 Task: Move the task Create a new online platform for car rental services to the section To-Do in the project AgileMission and sort the tasks in the project by Assignee in Ascending order
Action: Mouse moved to (587, 500)
Screenshot: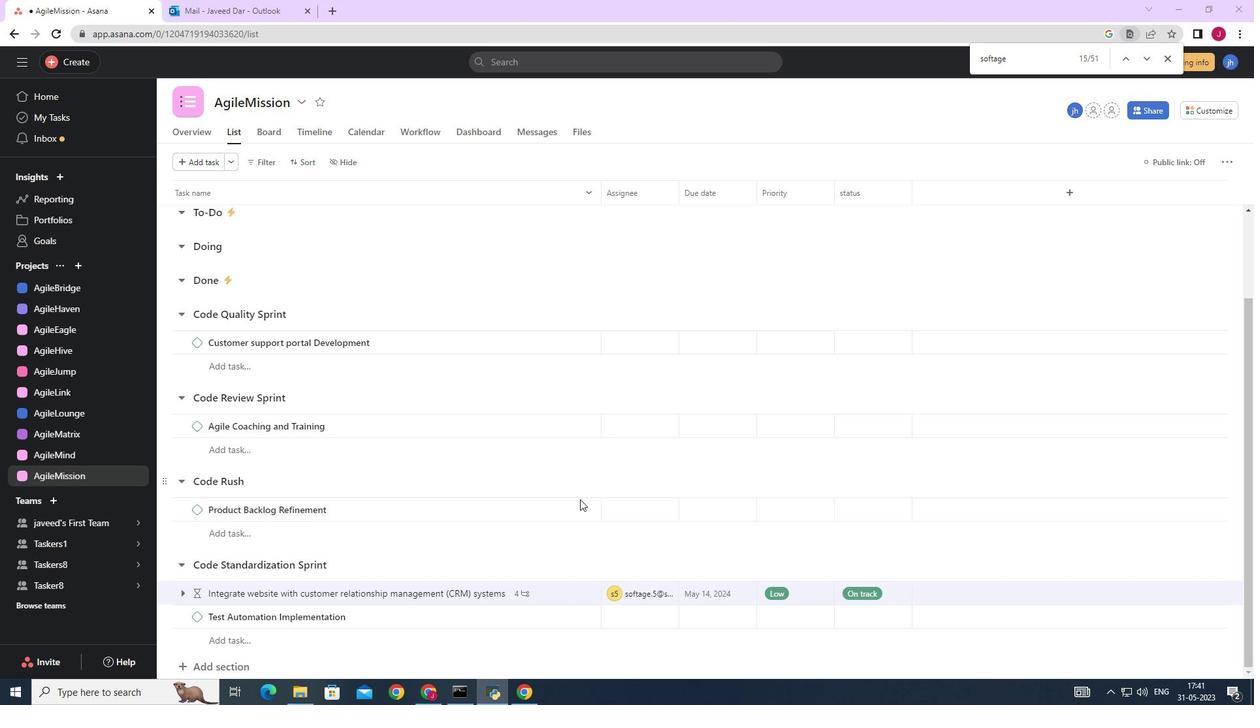 
Action: Mouse scrolled (587, 501) with delta (0, 0)
Screenshot: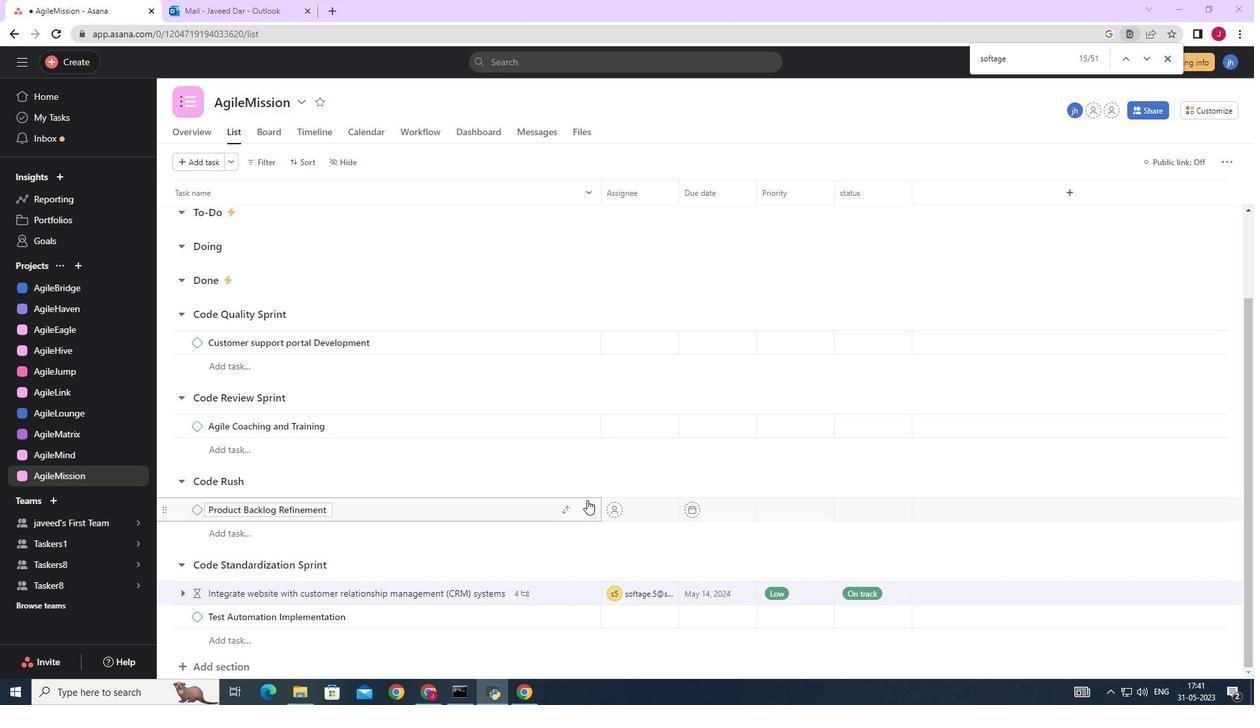 
Action: Mouse scrolled (587, 501) with delta (0, 0)
Screenshot: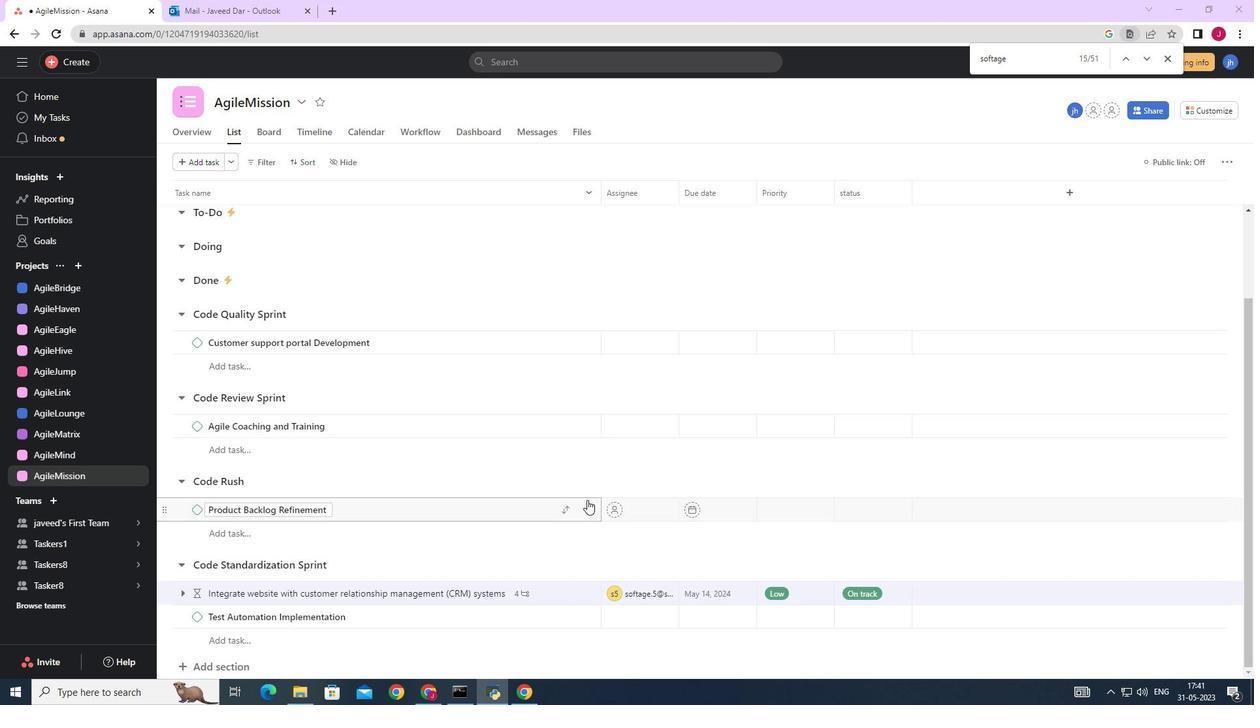 
Action: Mouse scrolled (587, 501) with delta (0, 0)
Screenshot: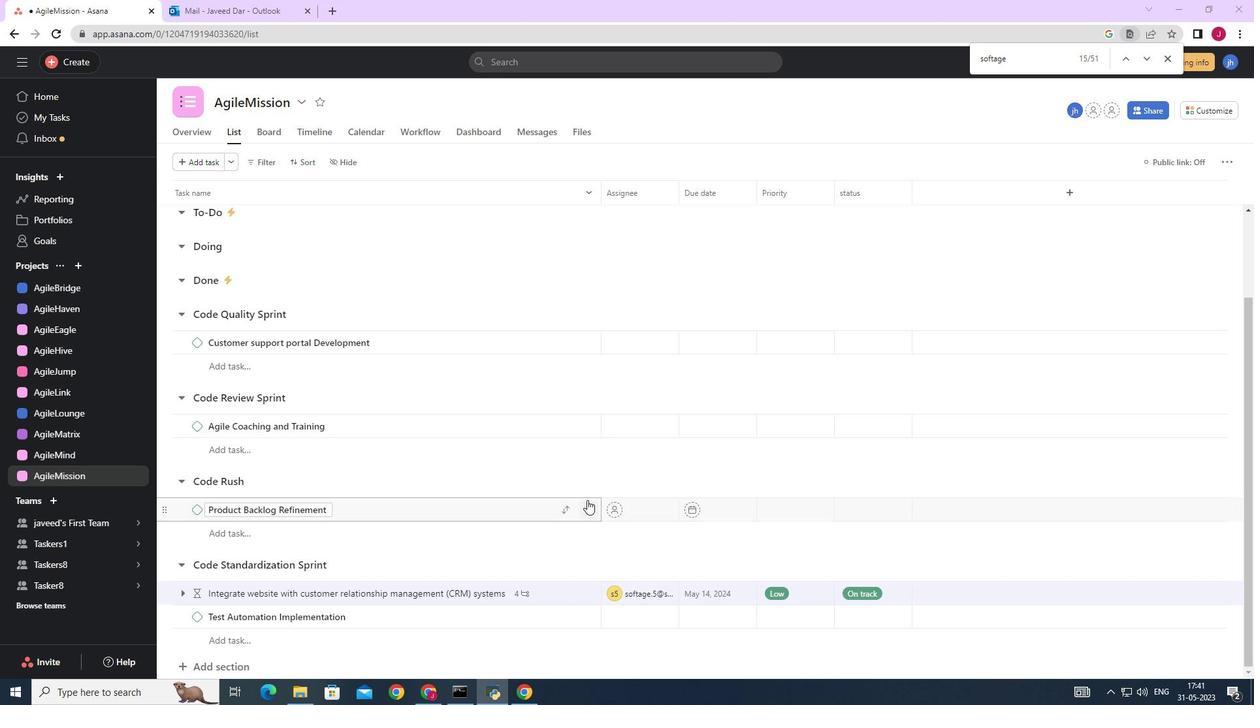 
Action: Mouse moved to (338, 366)
Screenshot: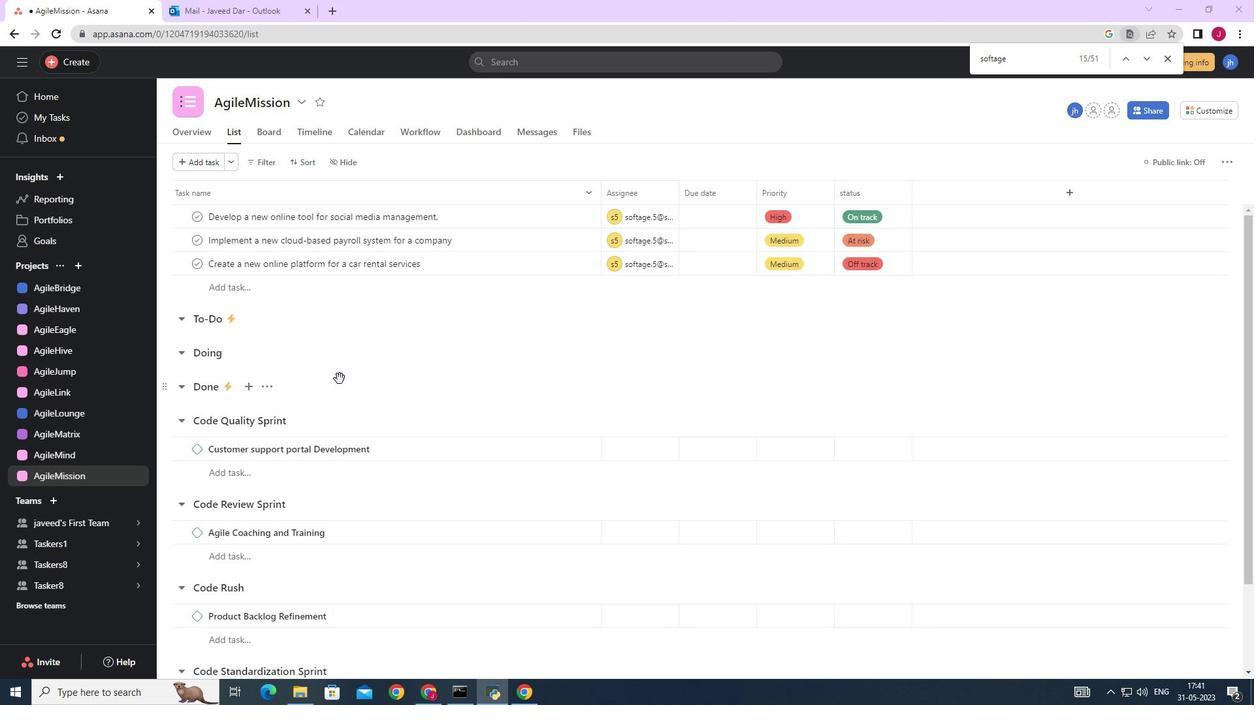 
Action: Mouse scrolled (338, 367) with delta (0, 0)
Screenshot: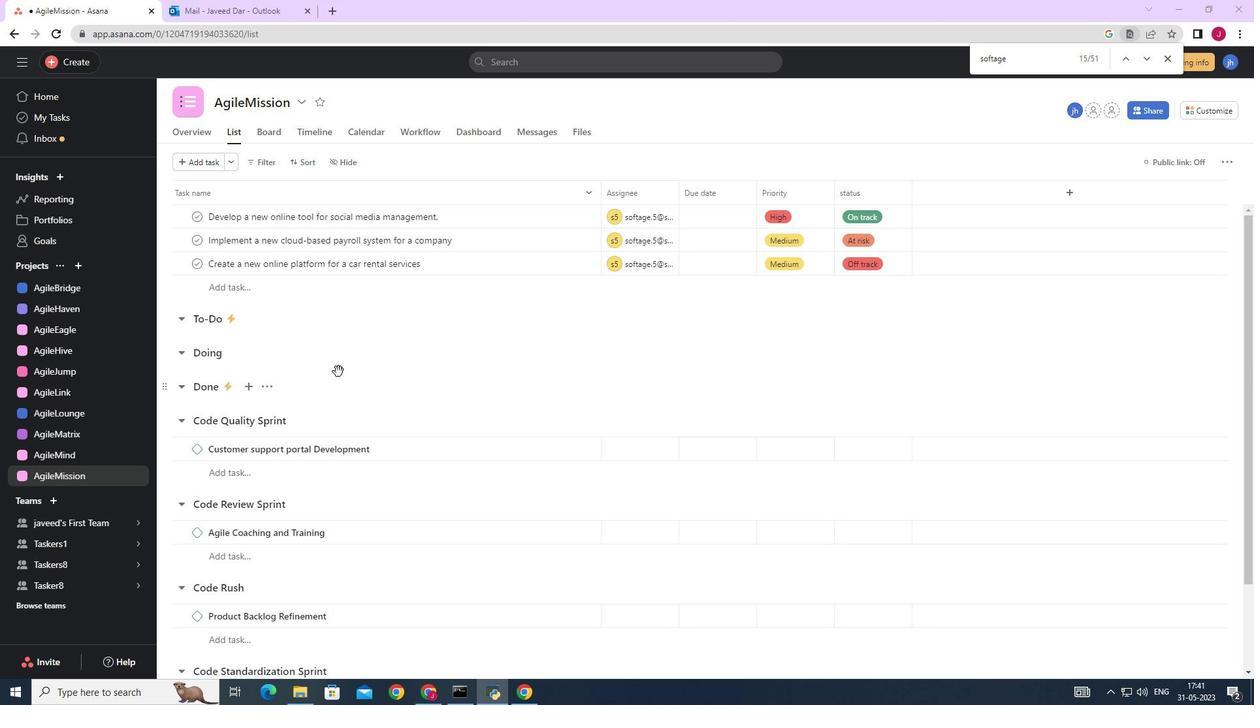 
Action: Mouse scrolled (338, 367) with delta (0, 0)
Screenshot: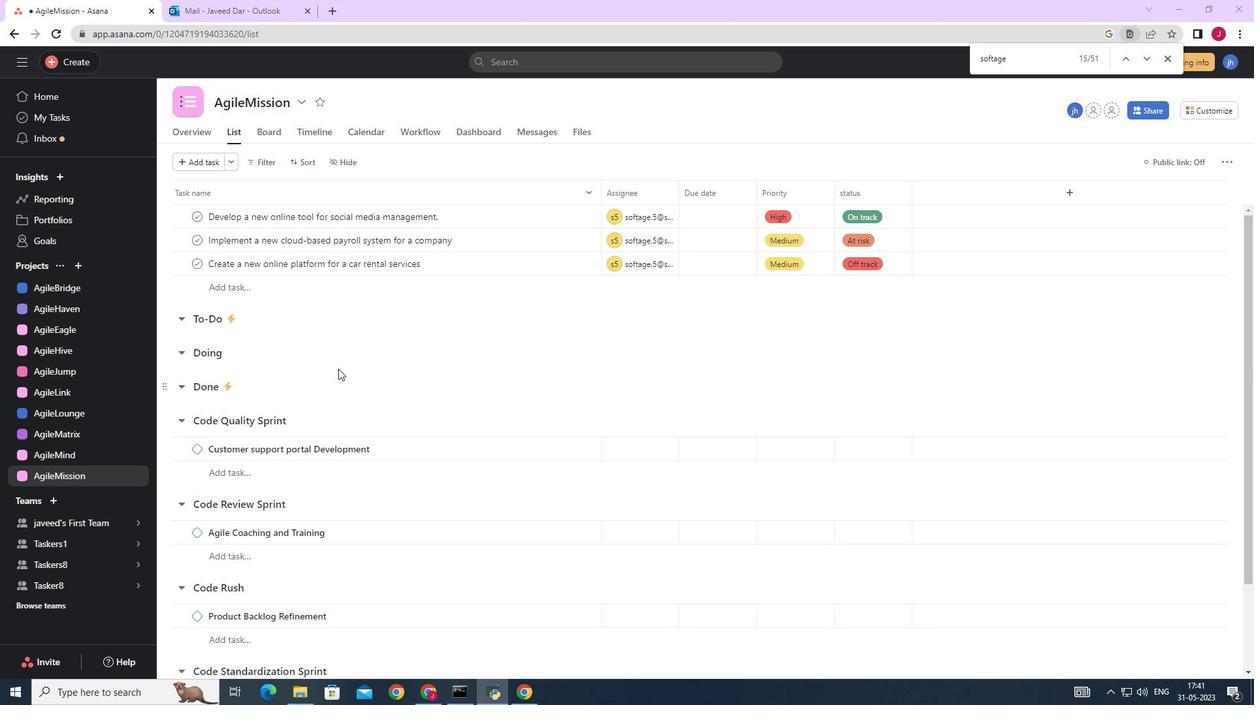 
Action: Mouse moved to (571, 263)
Screenshot: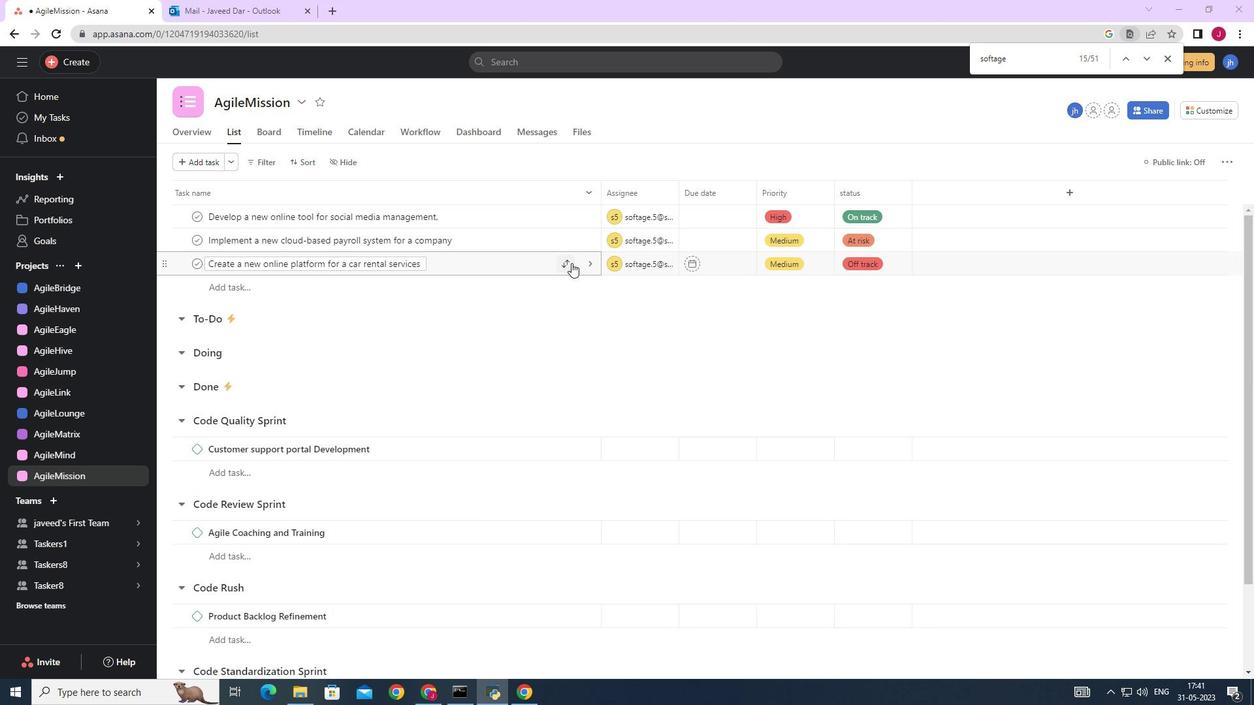 
Action: Mouse pressed left at (571, 263)
Screenshot: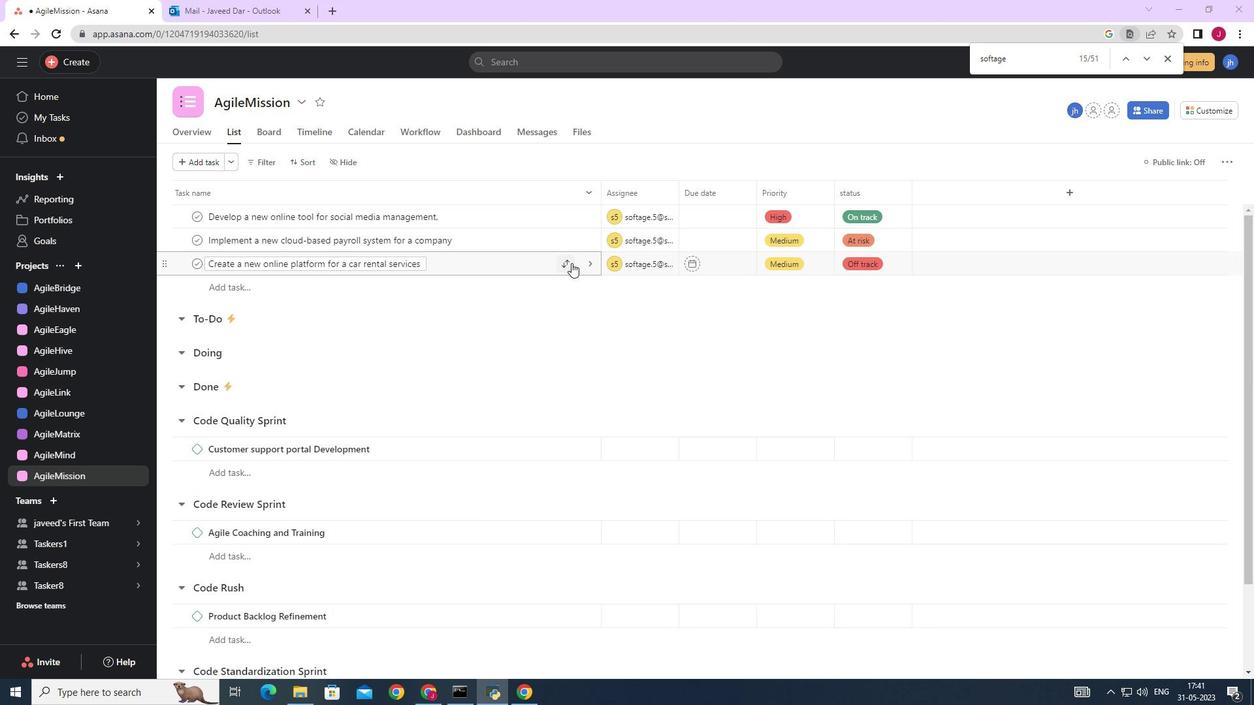 
Action: Mouse moved to (477, 333)
Screenshot: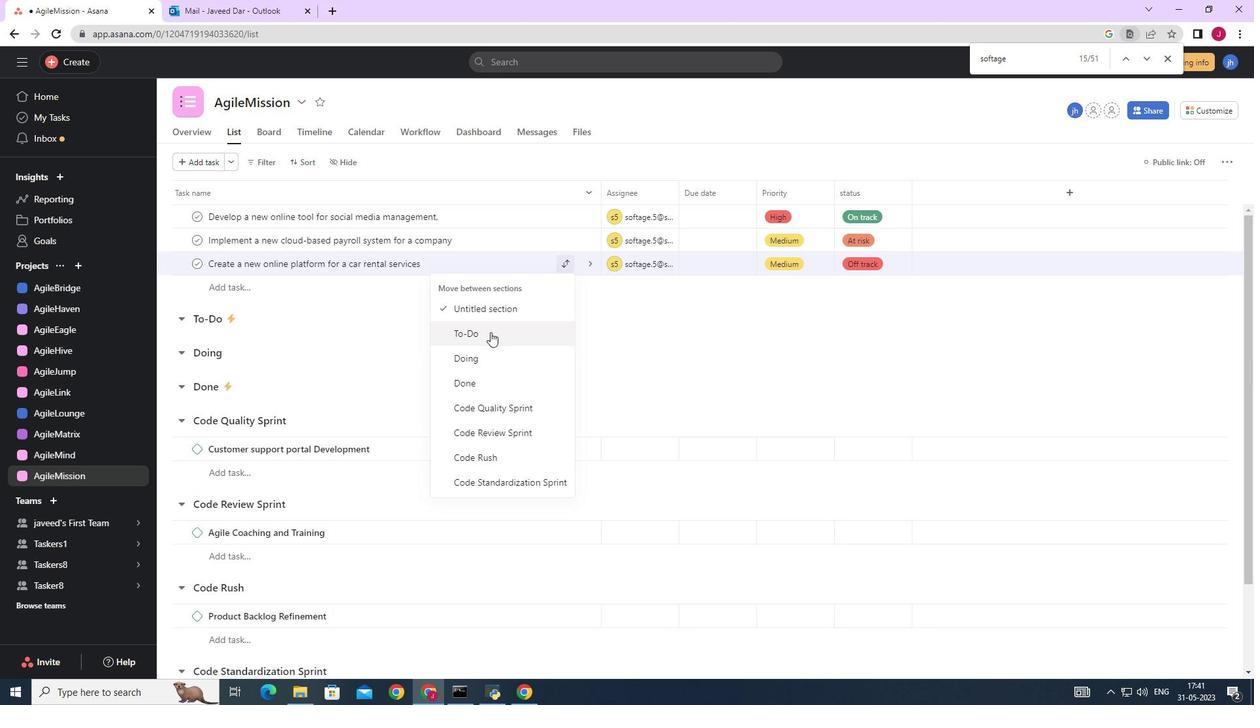 
Action: Mouse pressed left at (477, 333)
Screenshot: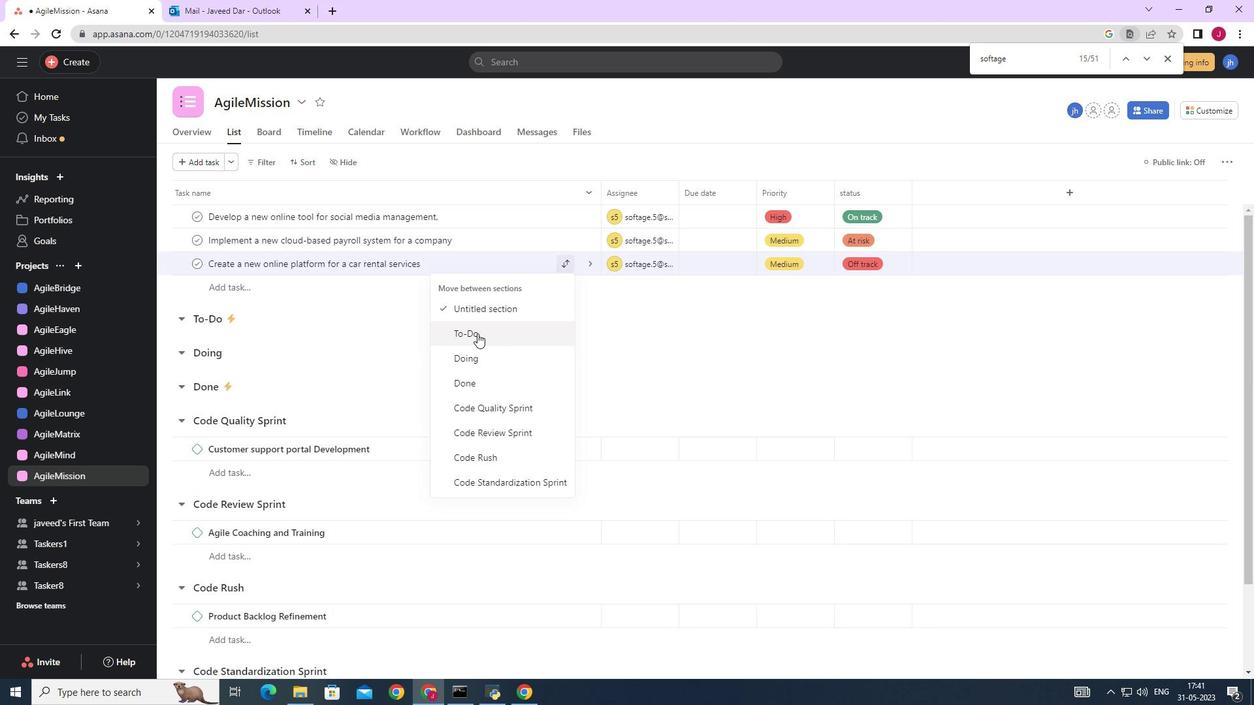 
Action: Mouse moved to (303, 160)
Screenshot: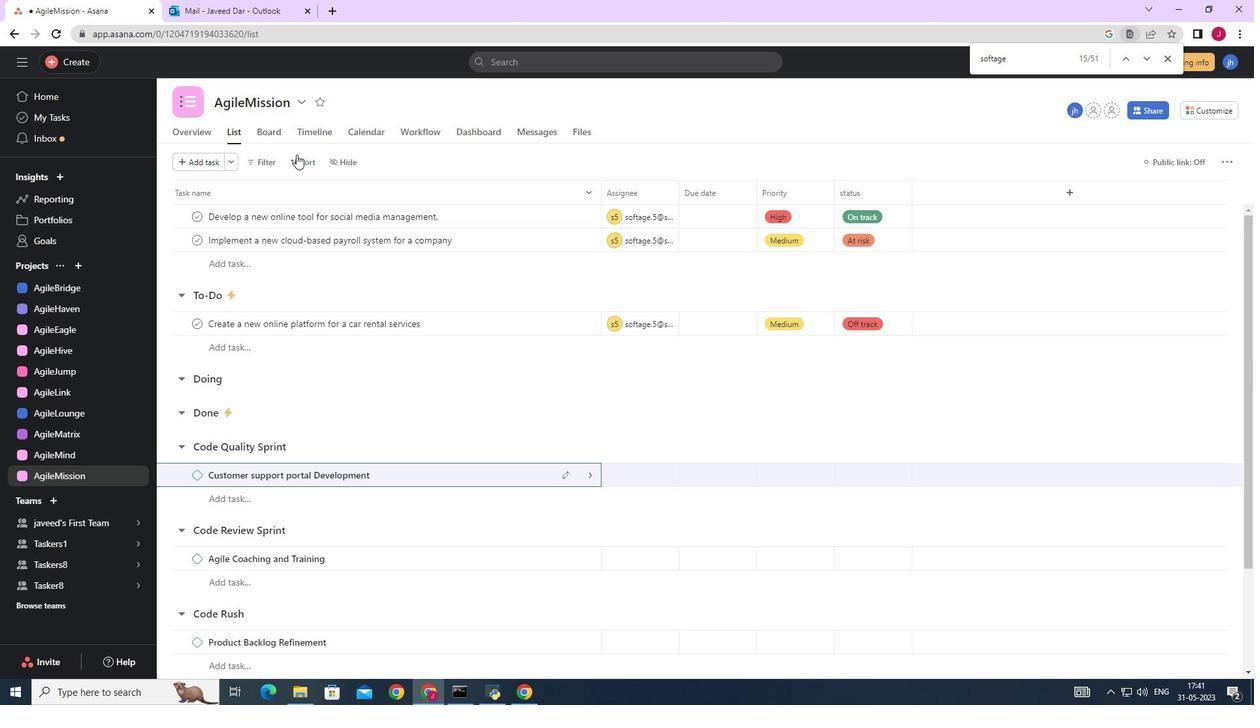 
Action: Mouse pressed left at (303, 160)
Screenshot: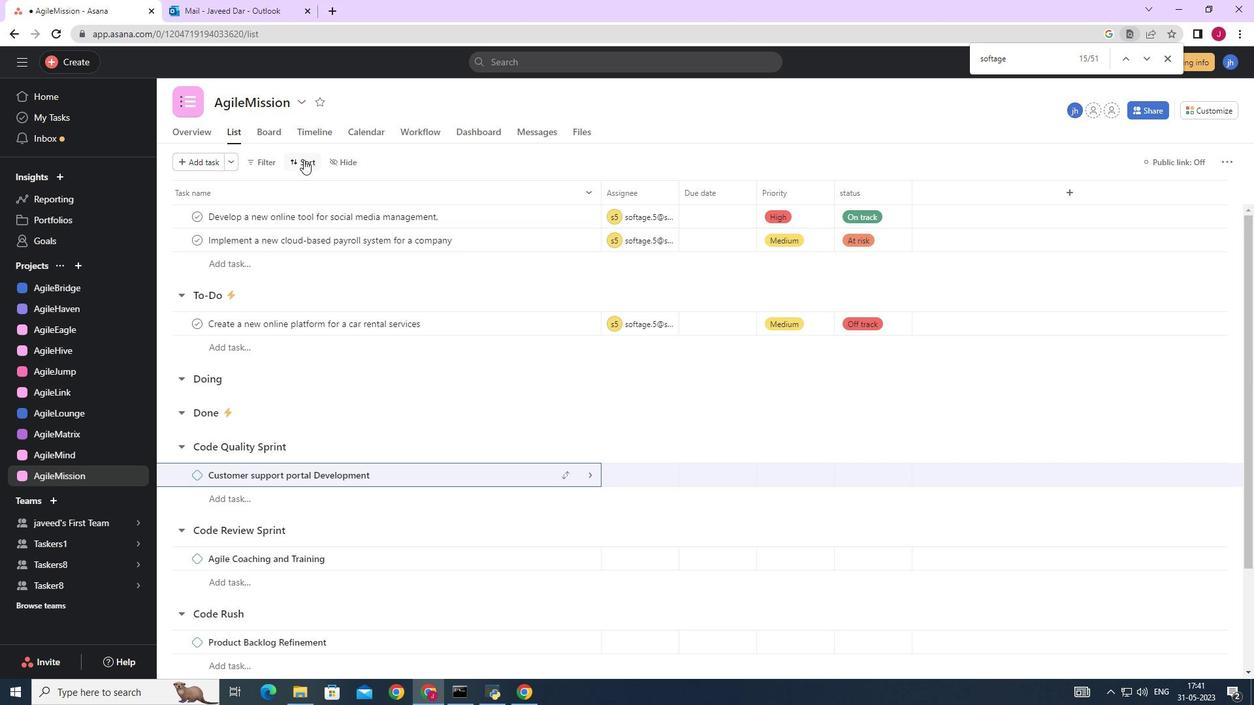 
Action: Mouse moved to (341, 265)
Screenshot: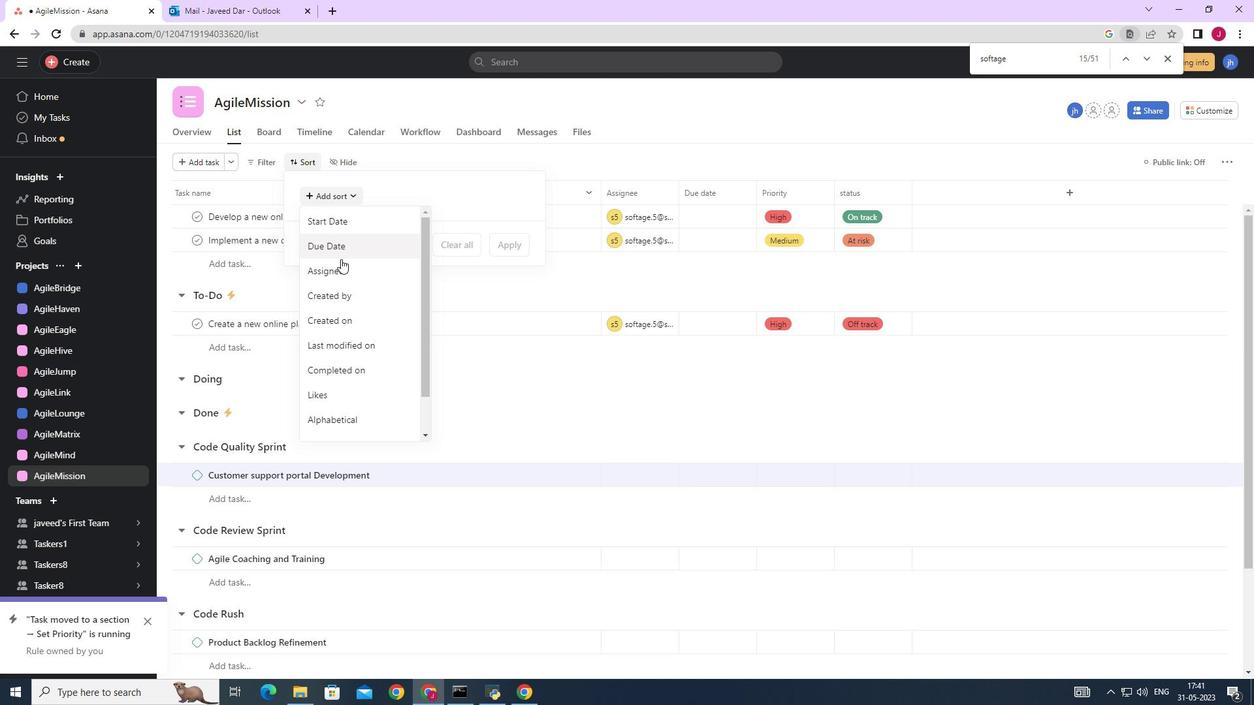 
Action: Mouse pressed left at (341, 265)
Screenshot: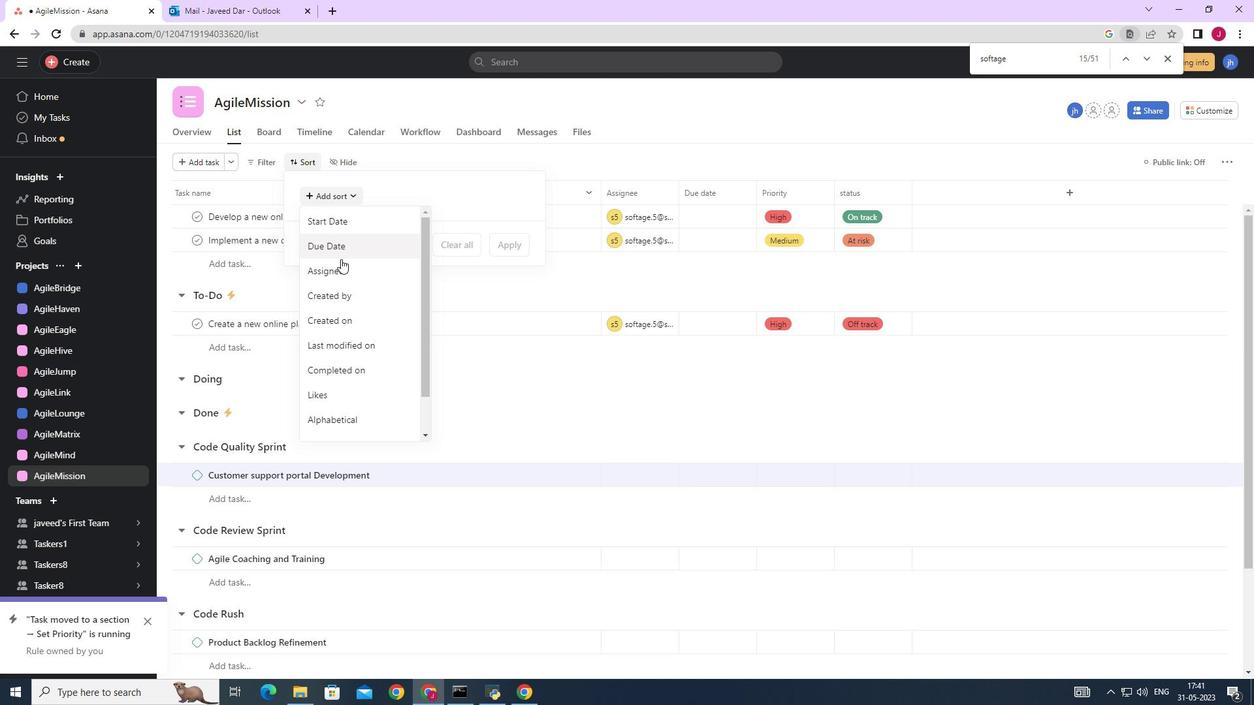 
Action: Mouse moved to (369, 211)
Screenshot: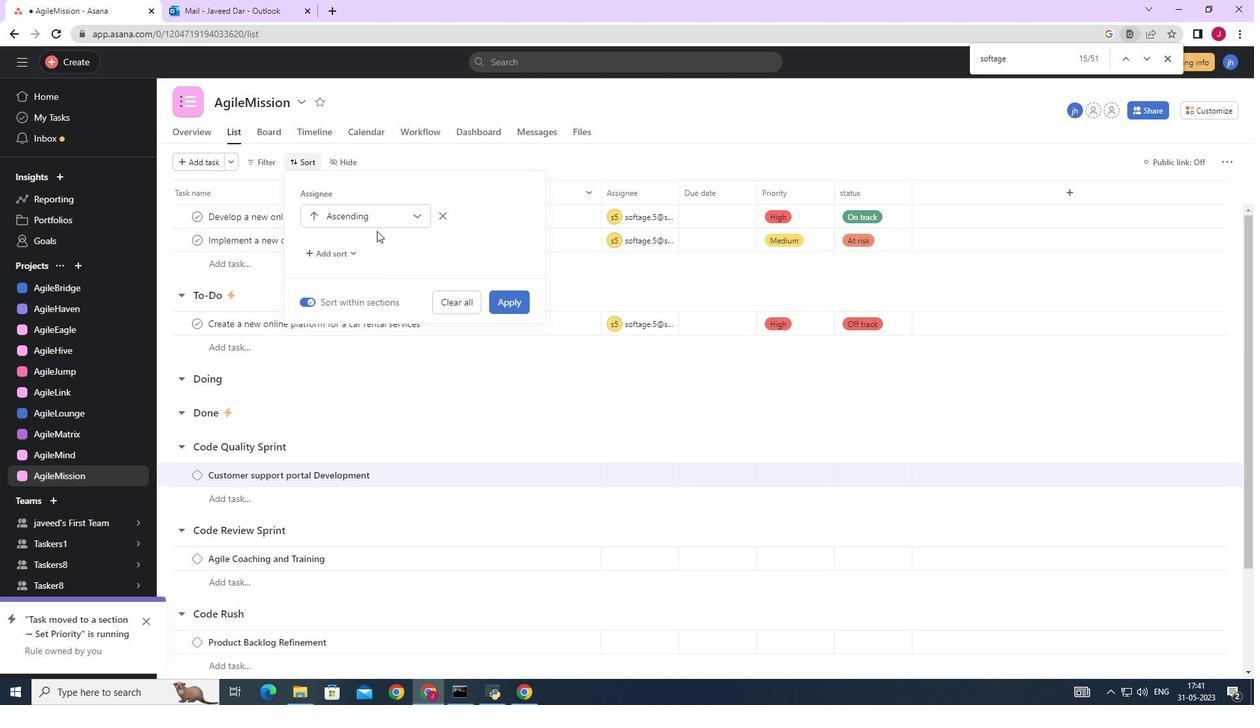 
Action: Mouse pressed left at (369, 211)
Screenshot: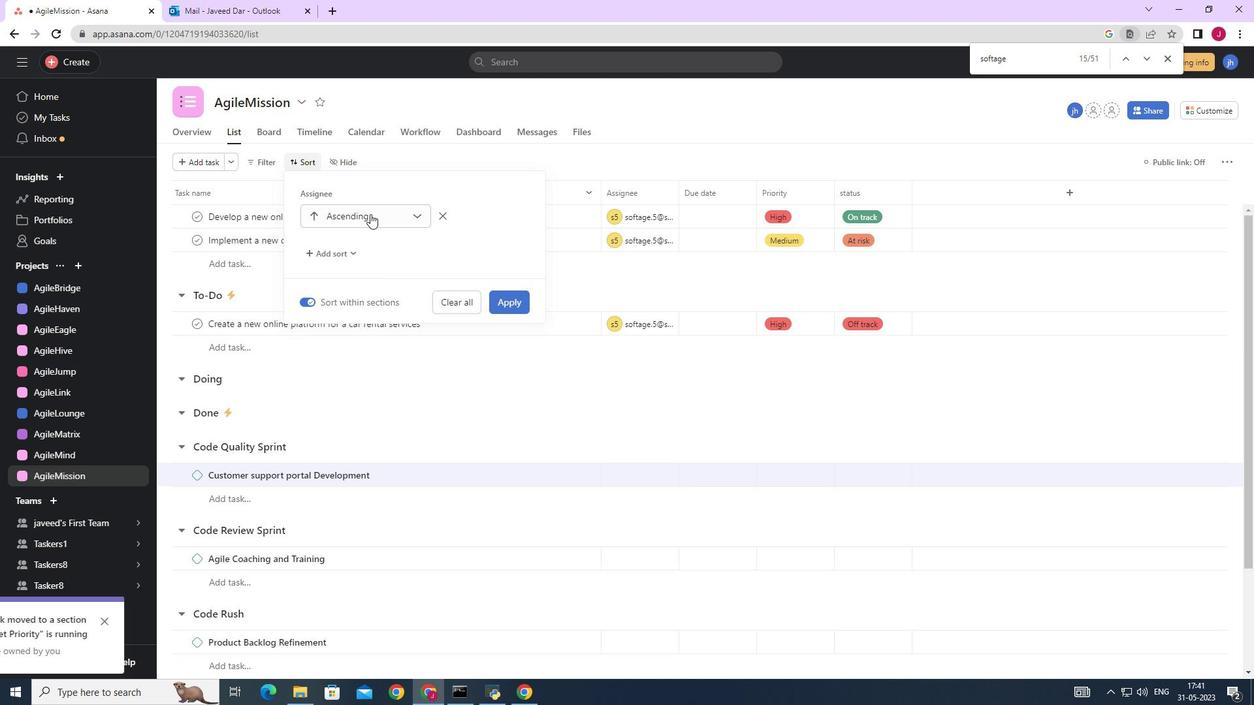 
Action: Mouse moved to (369, 245)
Screenshot: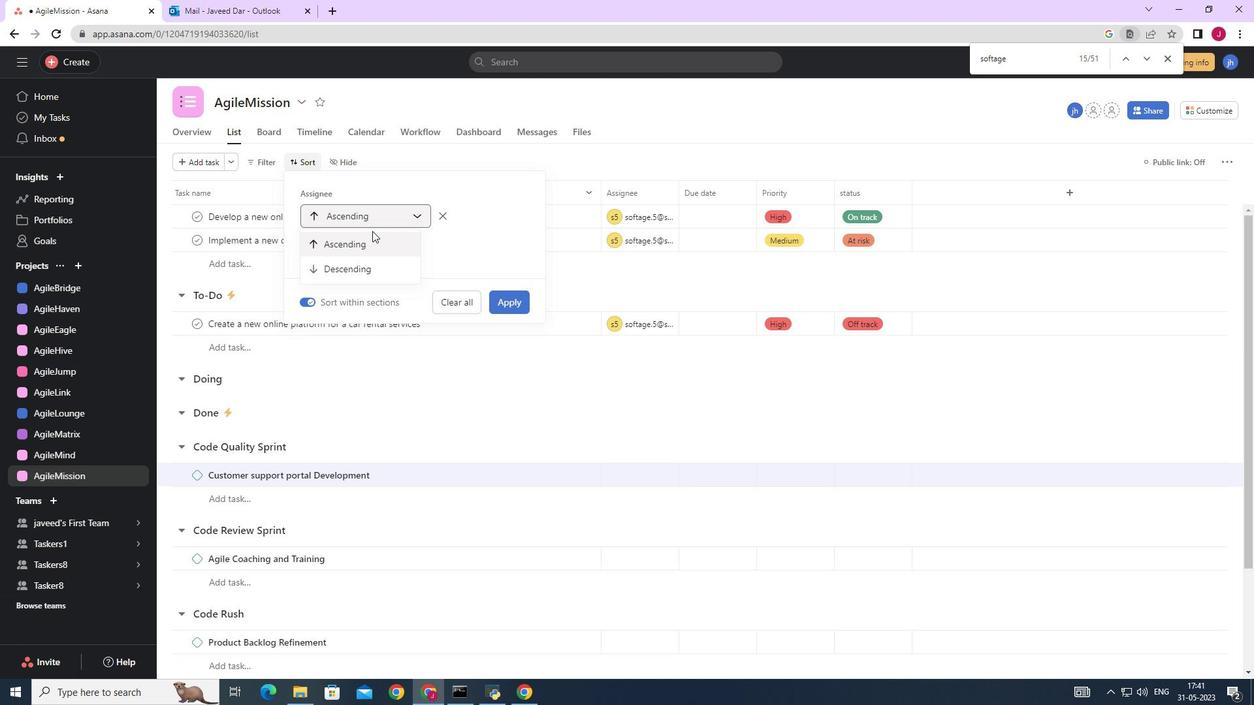 
Action: Mouse pressed left at (369, 245)
Screenshot: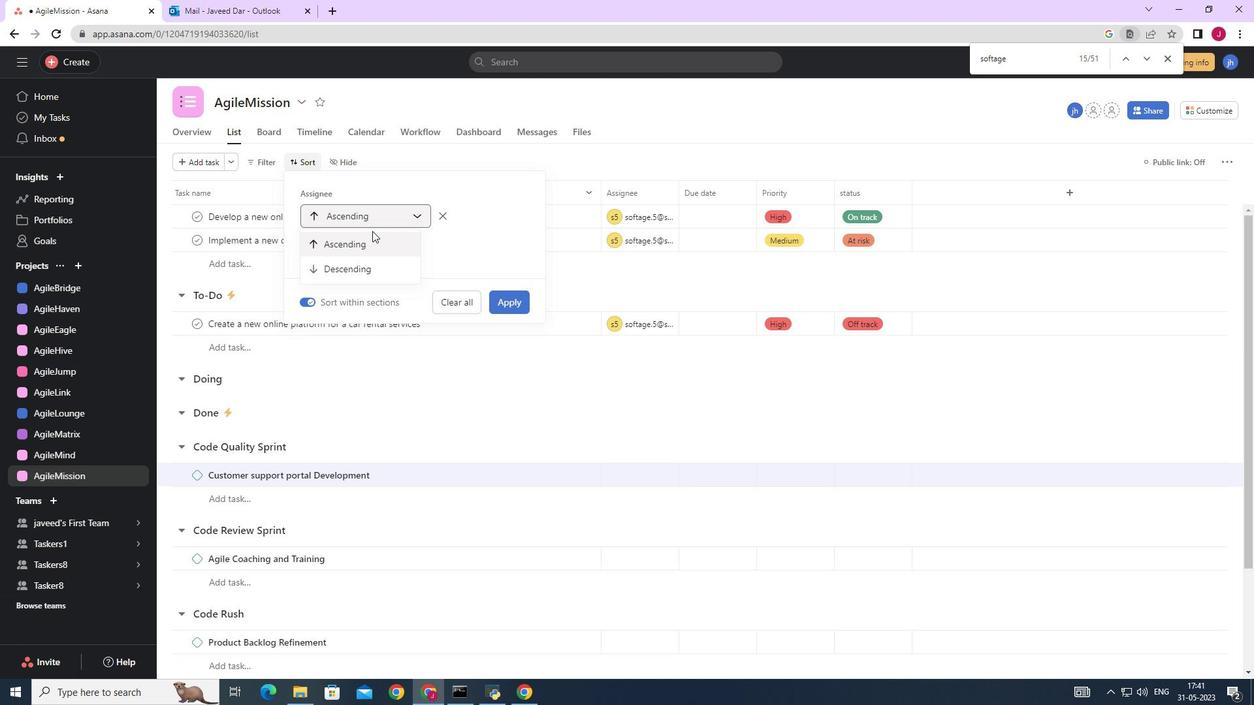 
Action: Mouse moved to (511, 305)
Screenshot: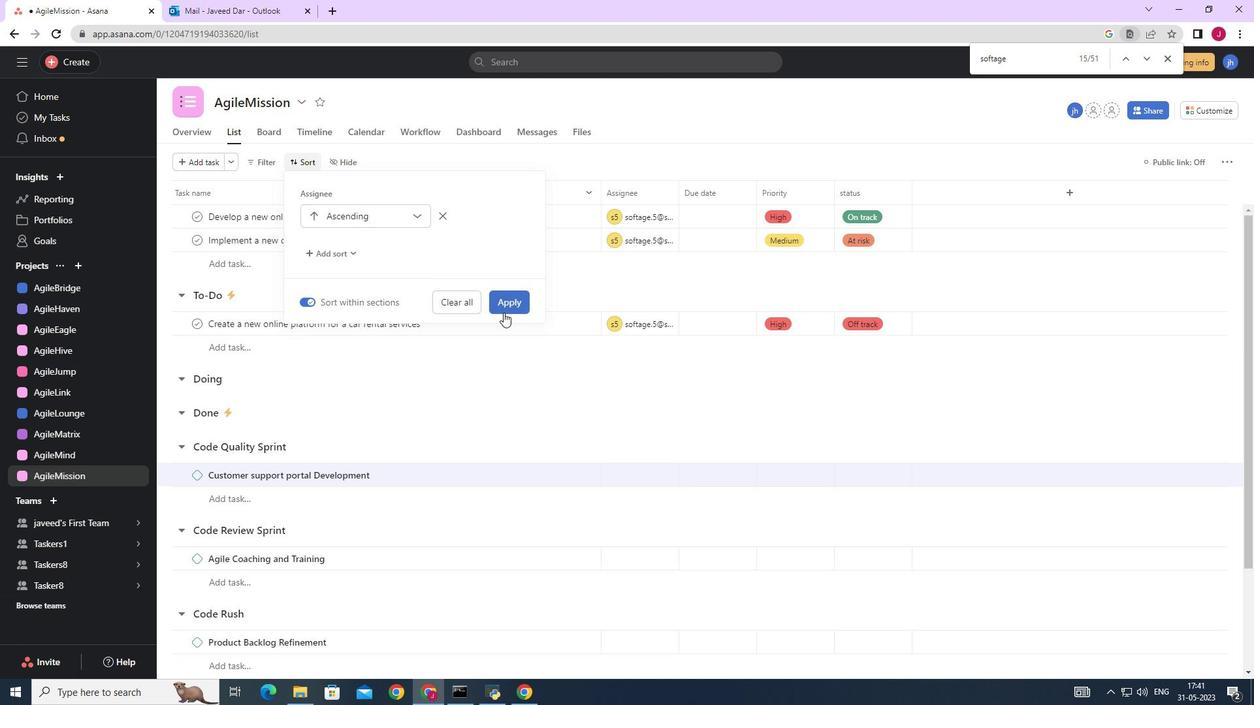 
Action: Mouse pressed left at (511, 305)
Screenshot: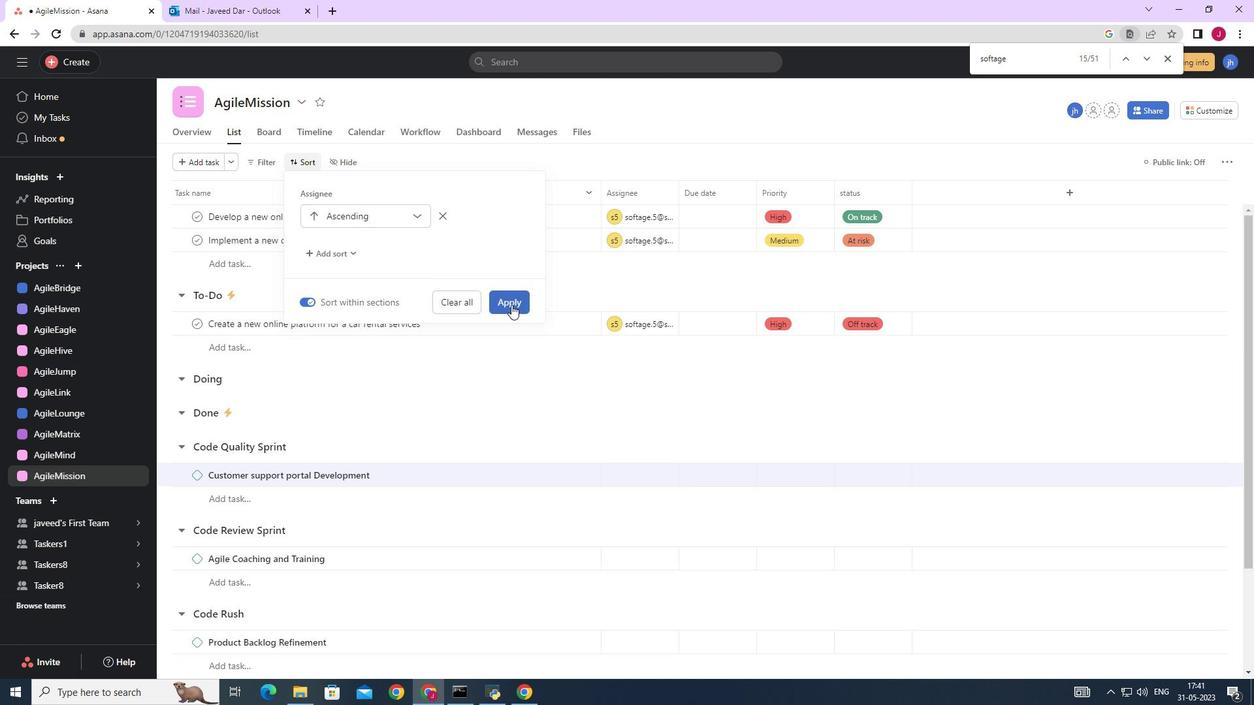 
Action: Mouse moved to (515, 302)
Screenshot: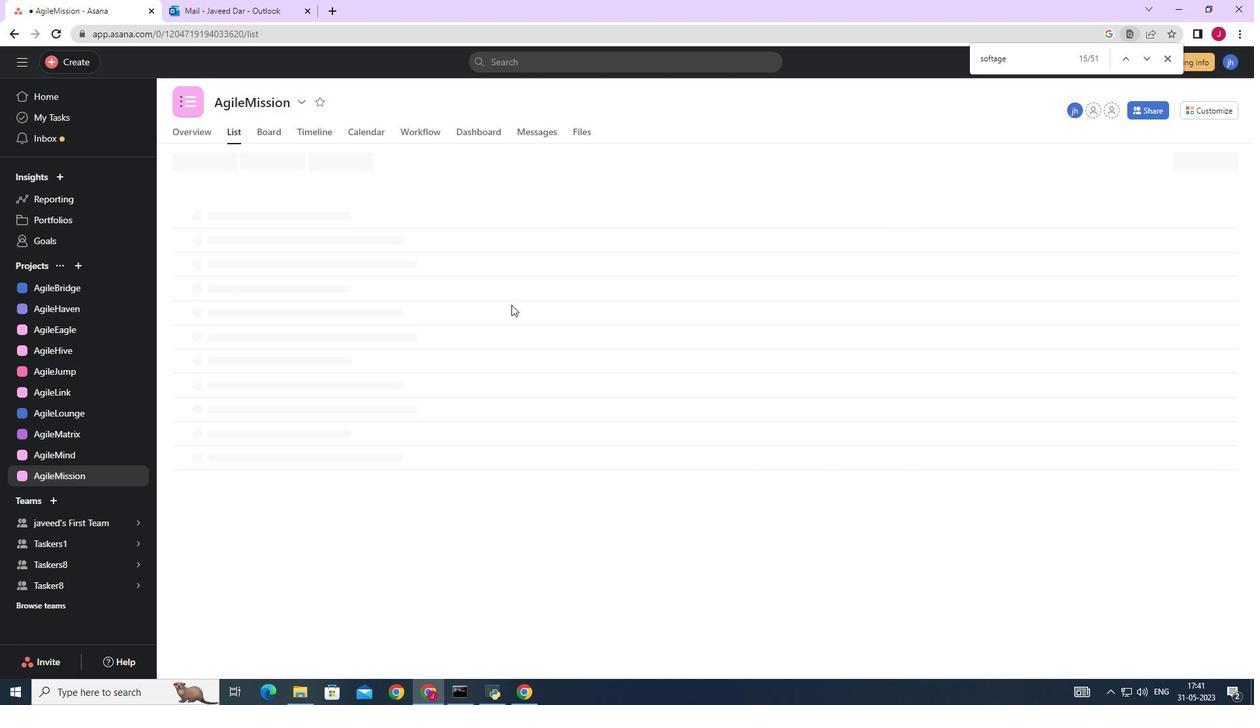 
